 Task: Change the workspace to "Event Overview".
Action: Mouse pressed left at (251, 52)
Screenshot: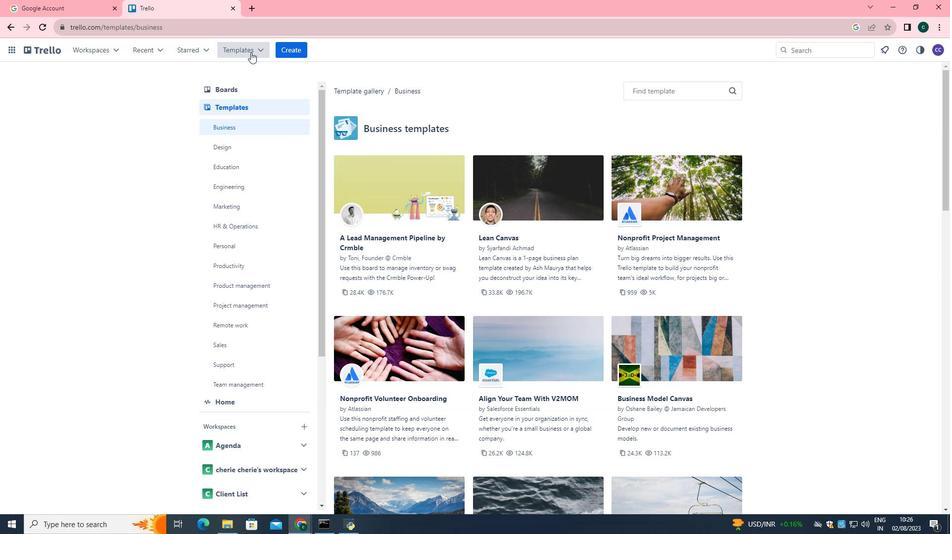 
Action: Mouse moved to (303, 364)
Screenshot: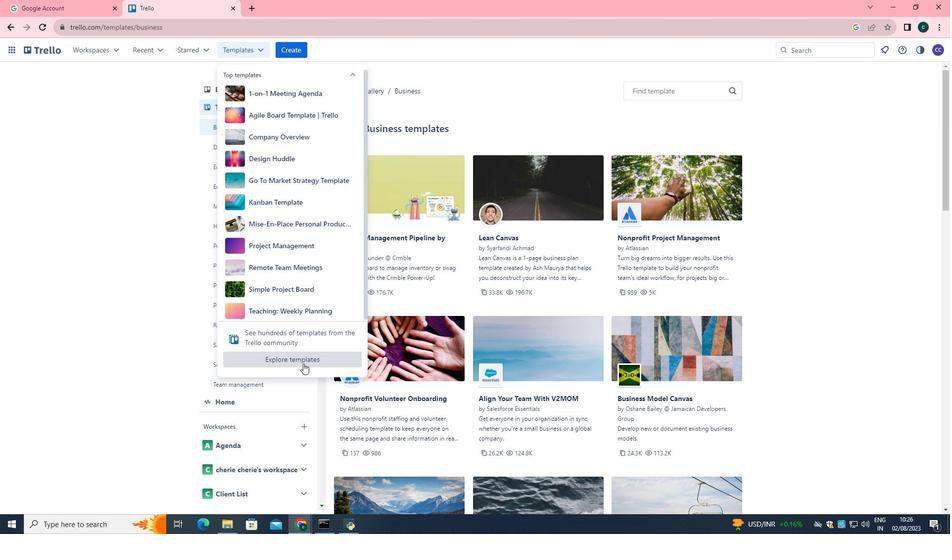 
Action: Mouse pressed left at (303, 364)
Screenshot: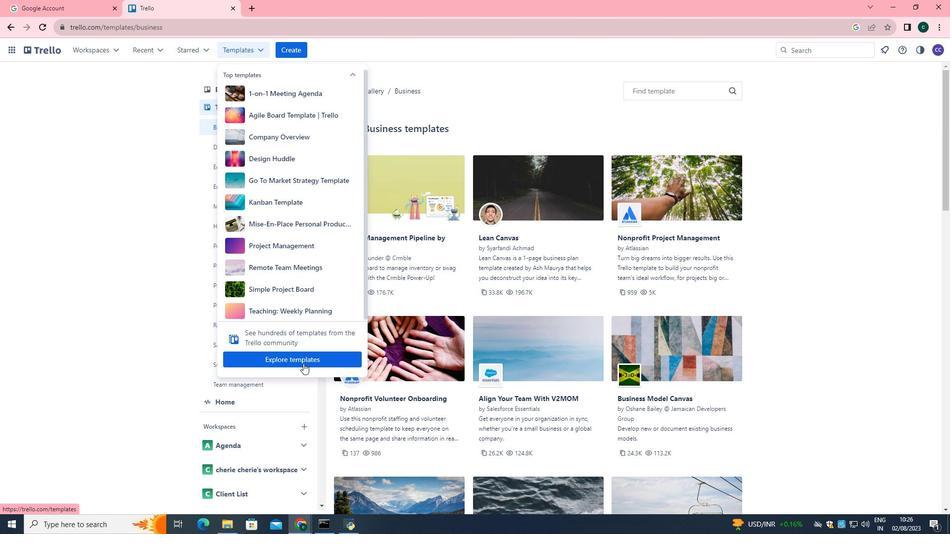 
Action: Mouse moved to (587, 140)
Screenshot: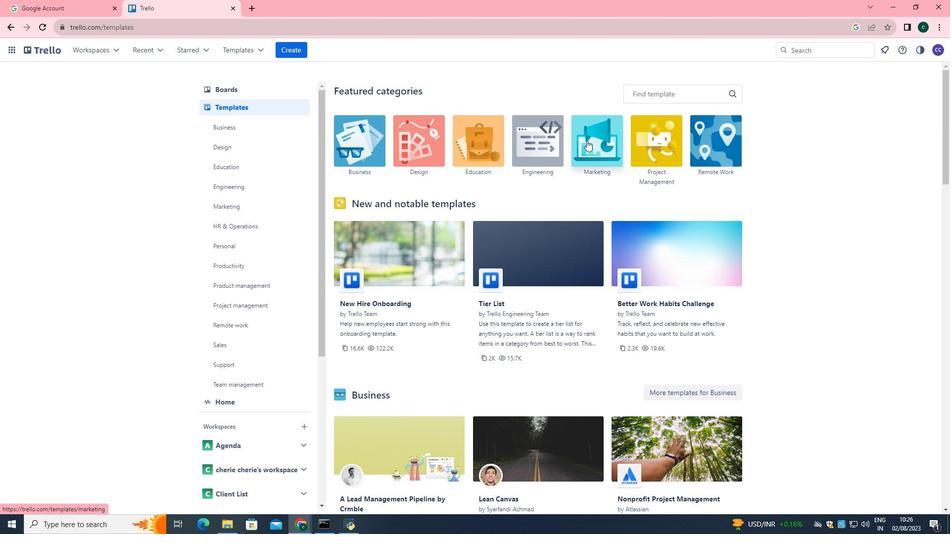 
Action: Mouse pressed left at (587, 140)
Screenshot: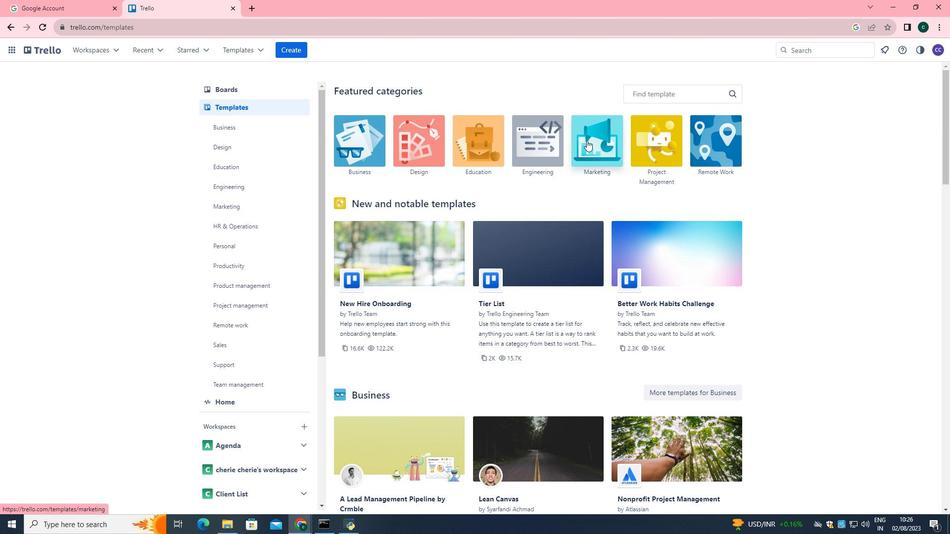 
Action: Mouse moved to (421, 197)
Screenshot: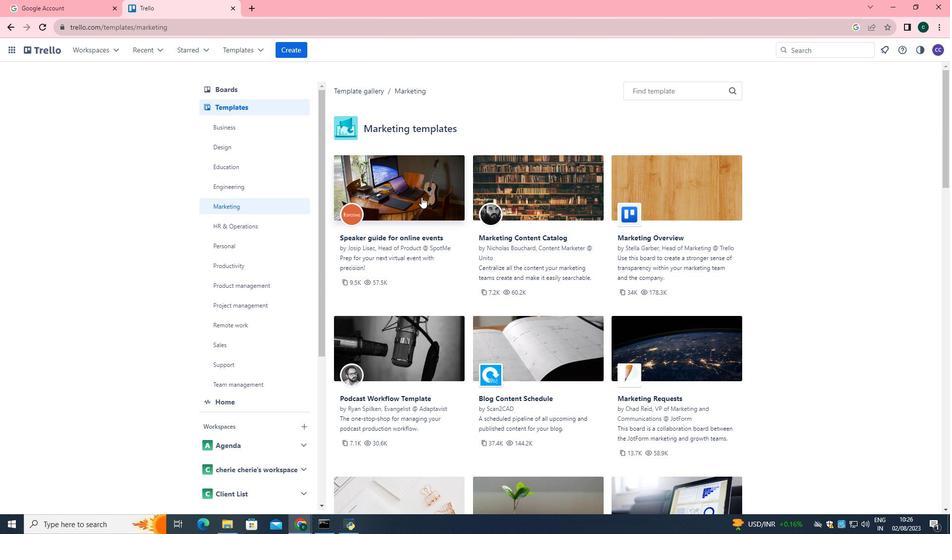 
Action: Mouse pressed left at (421, 197)
Screenshot: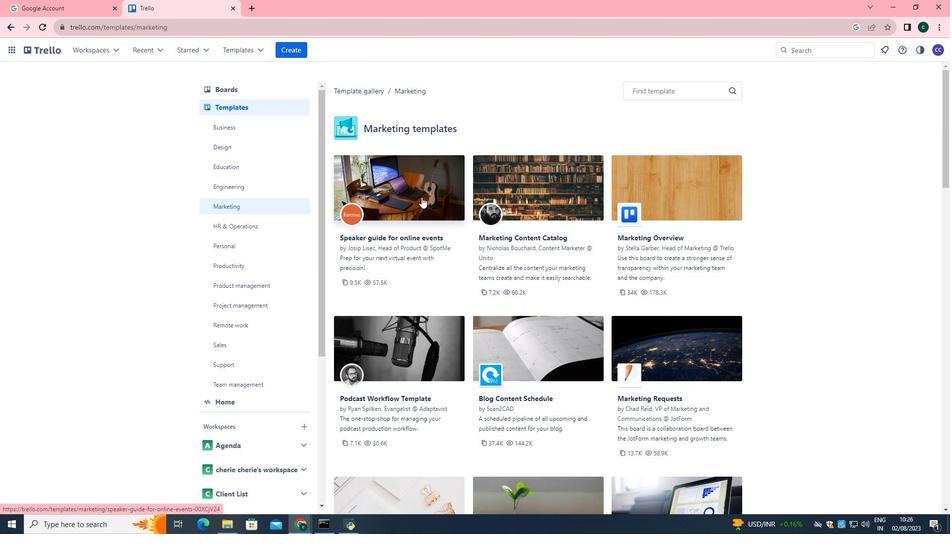 
Action: Mouse moved to (717, 126)
Screenshot: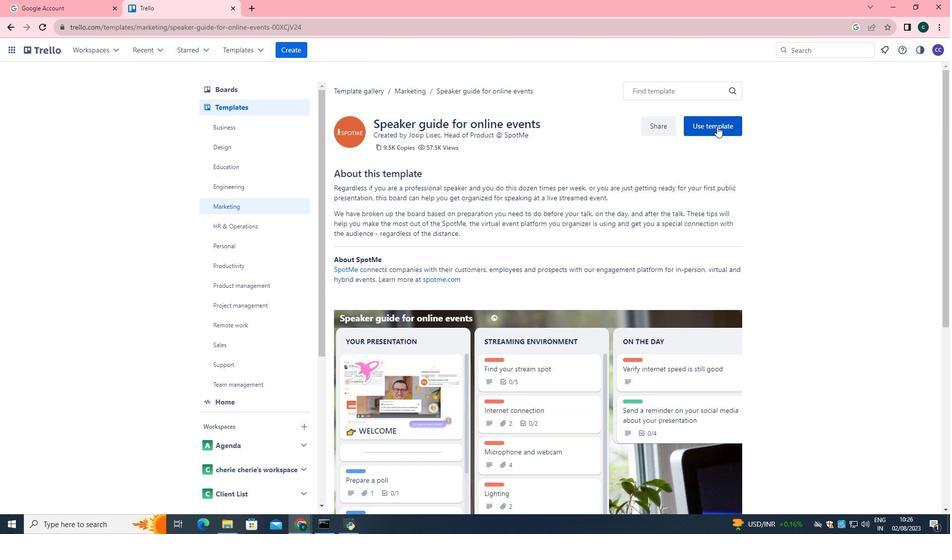 
Action: Mouse pressed left at (717, 126)
Screenshot: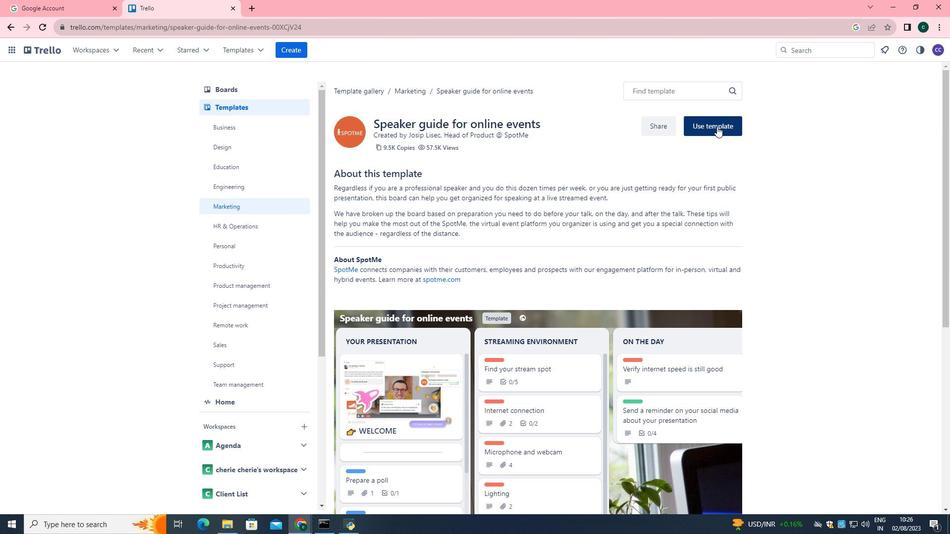 
Action: Mouse moved to (749, 217)
Screenshot: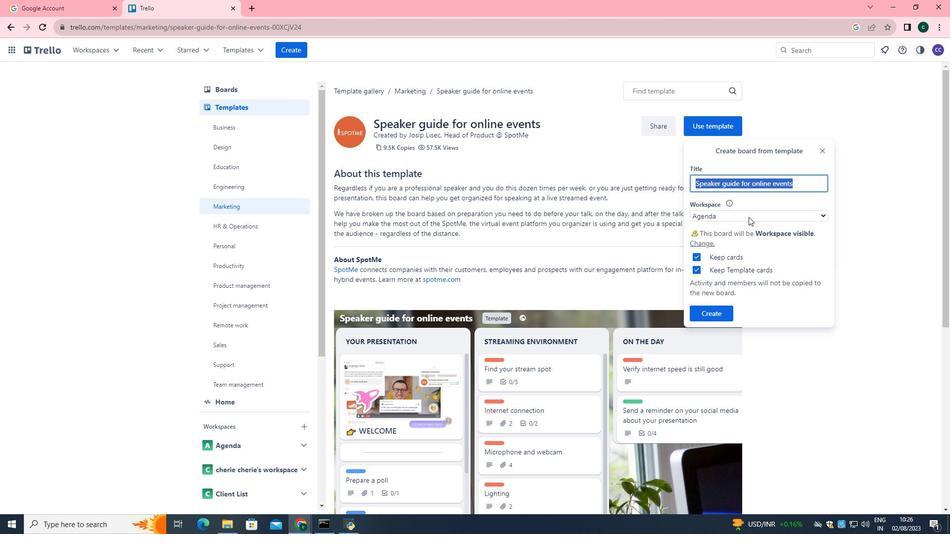 
Action: Mouse pressed left at (749, 217)
Screenshot: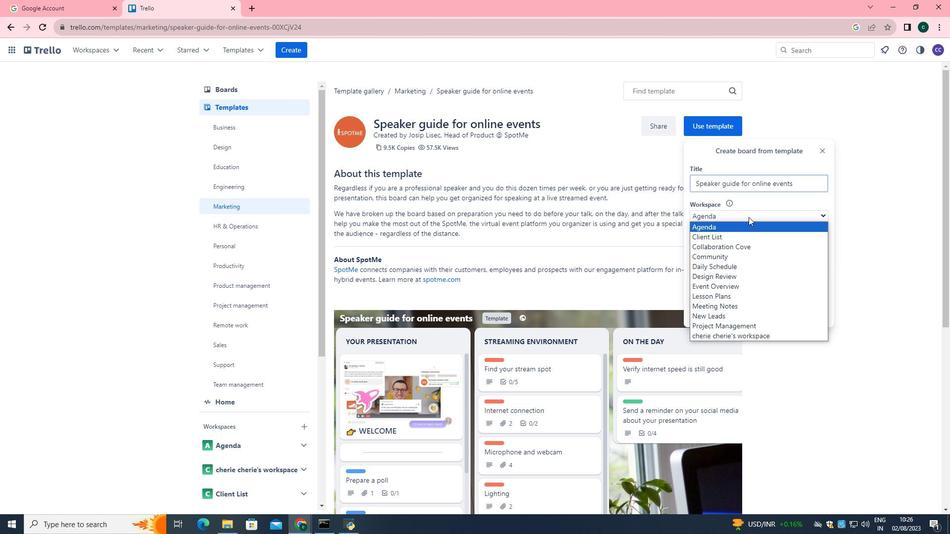 
Action: Mouse moved to (736, 284)
Screenshot: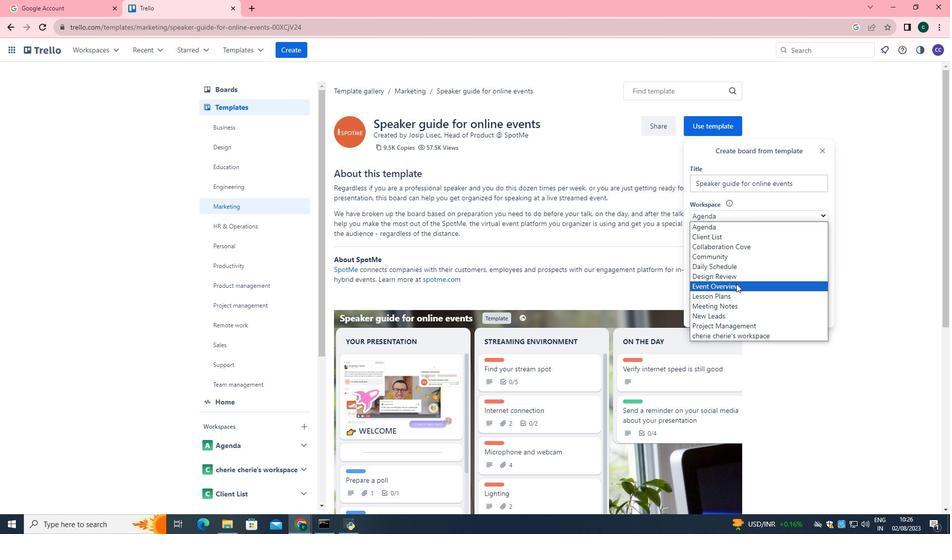 
Action: Mouse pressed left at (736, 284)
Screenshot: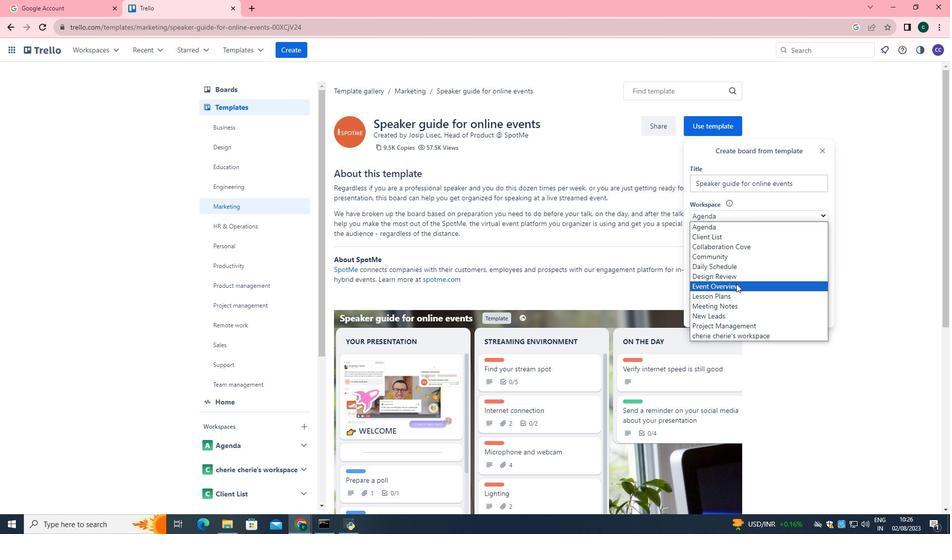 
